 Task: Add 'smith@softage.net' to the Safe Senders list and export the list to a file.
Action: Mouse moved to (110, 65)
Screenshot: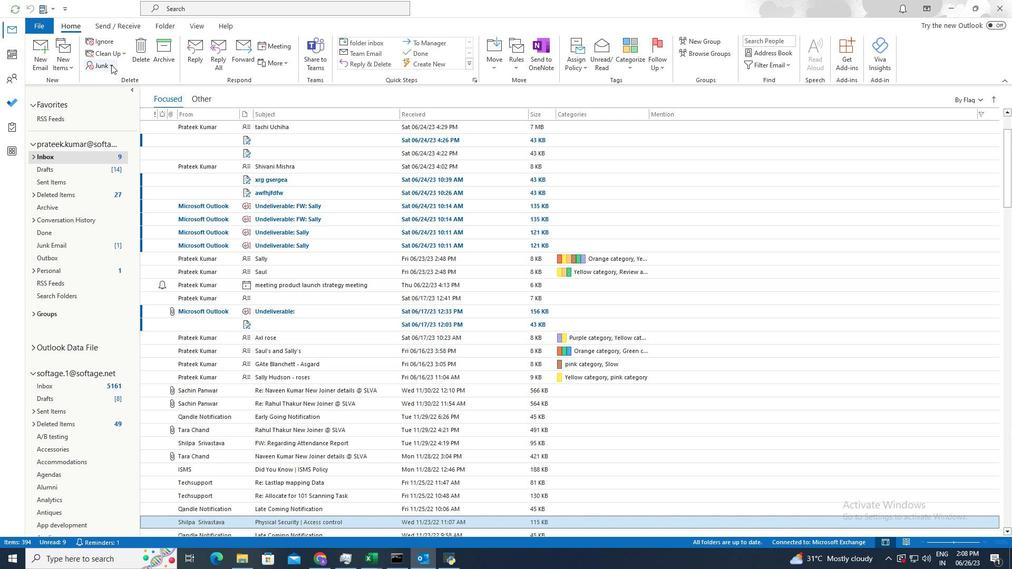 
Action: Mouse pressed left at (110, 65)
Screenshot: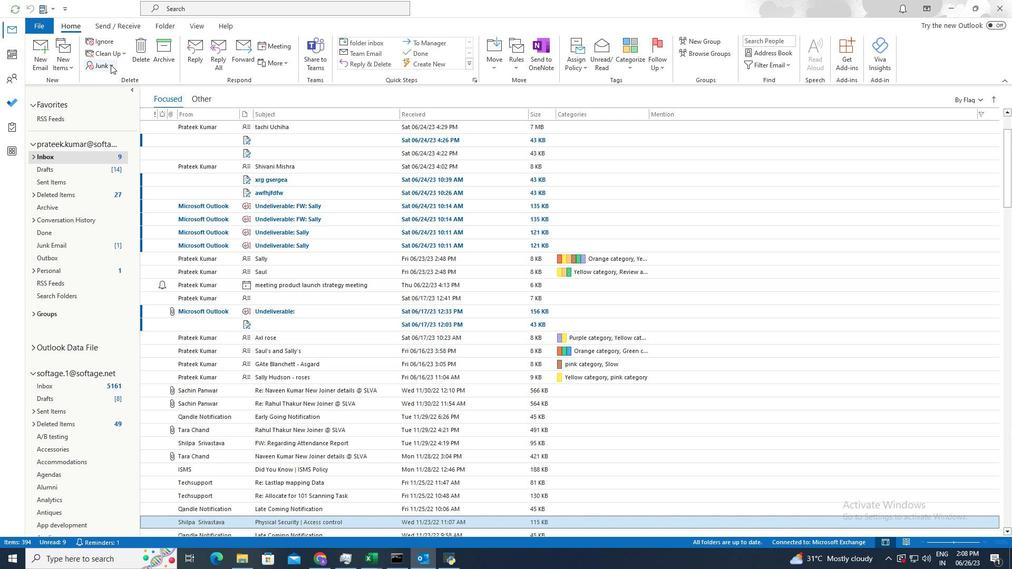 
Action: Mouse moved to (130, 155)
Screenshot: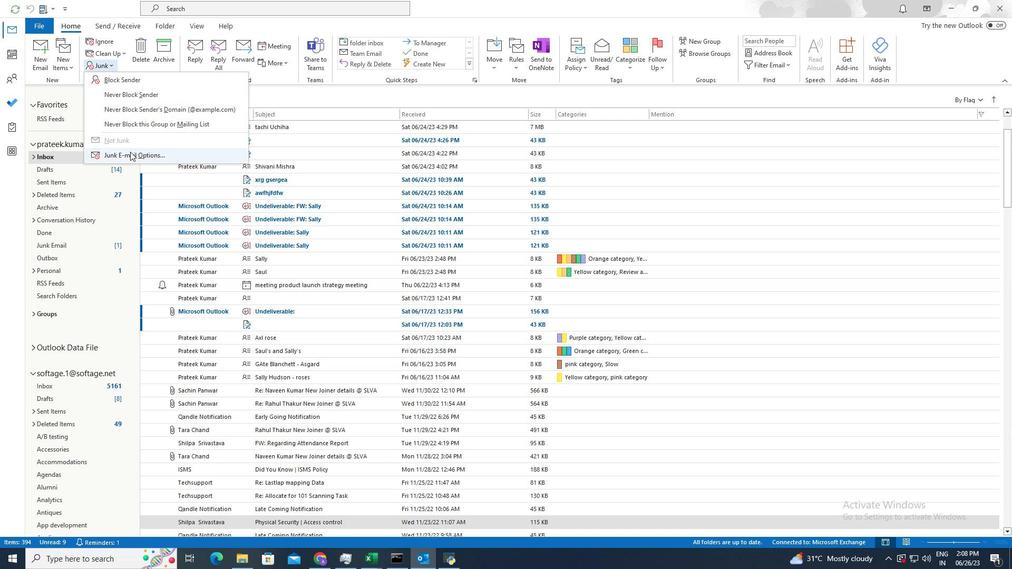 
Action: Mouse pressed left at (130, 155)
Screenshot: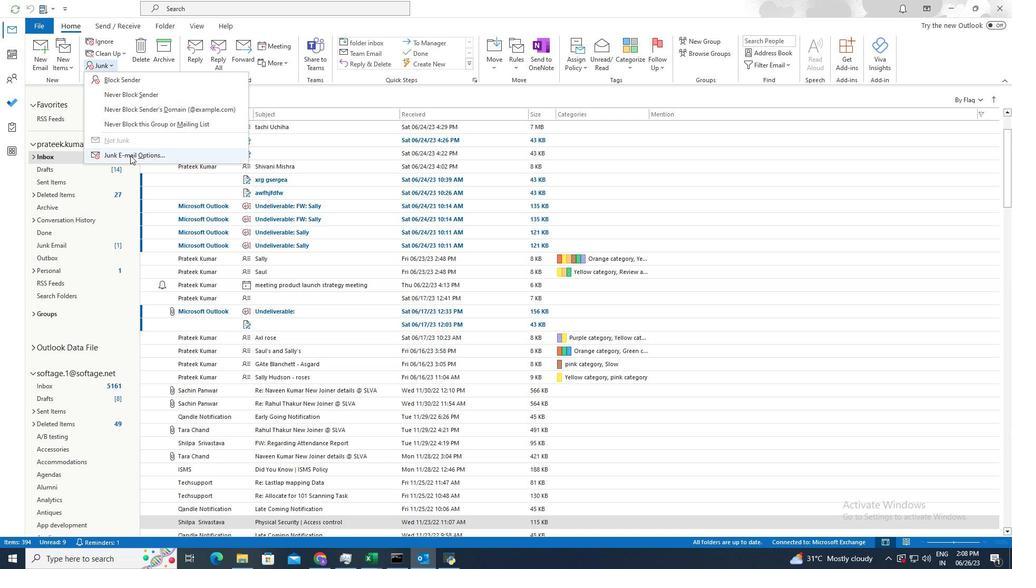 
Action: Mouse moved to (426, 258)
Screenshot: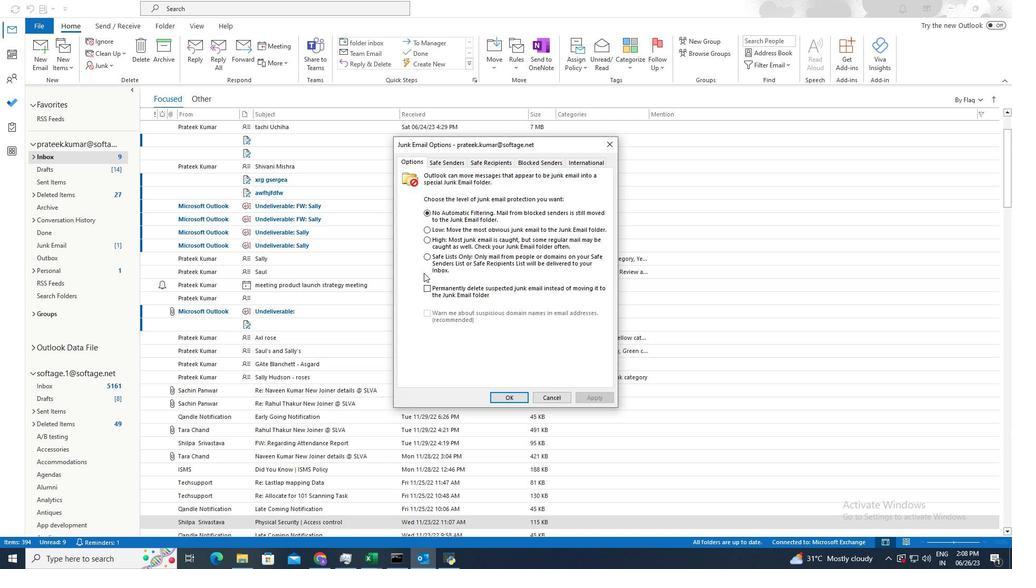 
Action: Mouse pressed left at (426, 258)
Screenshot: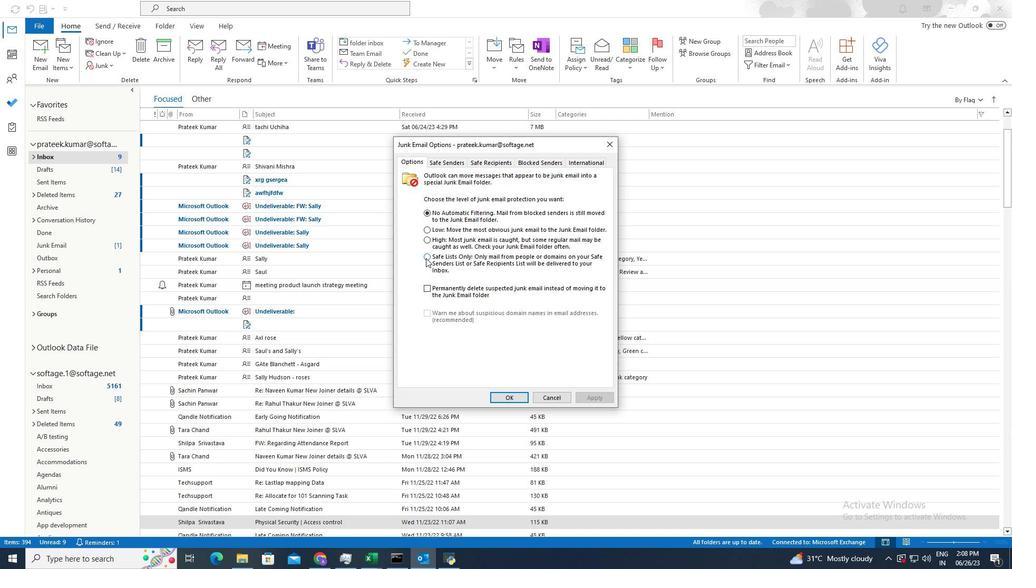 
Action: Mouse moved to (456, 163)
Screenshot: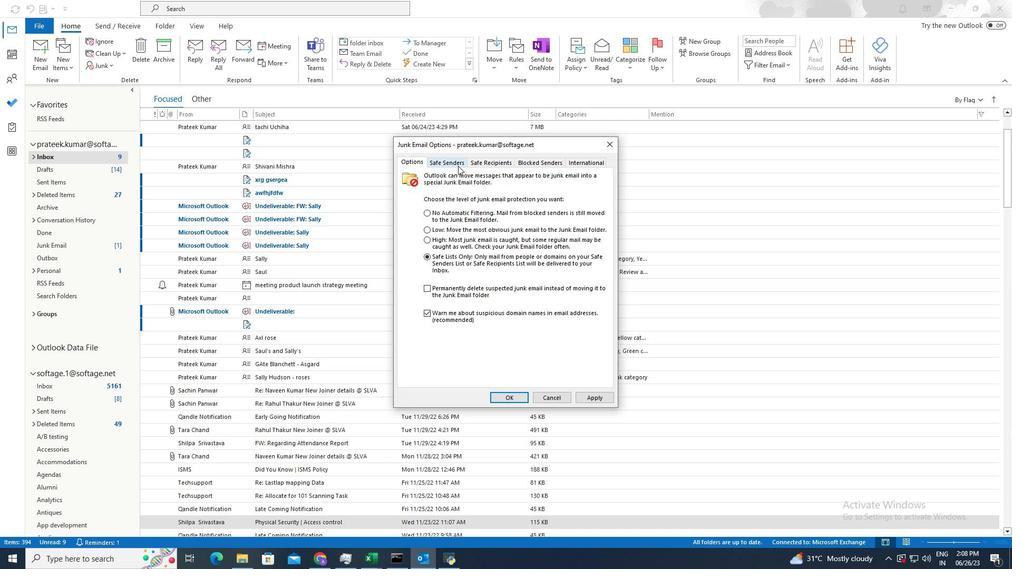 
Action: Mouse pressed left at (456, 163)
Screenshot: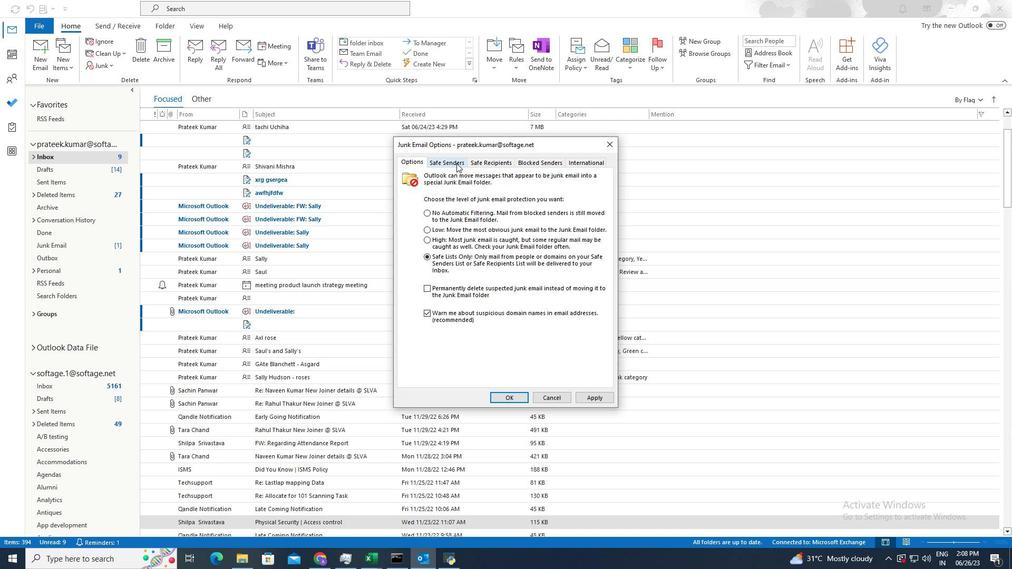 
Action: Mouse moved to (577, 203)
Screenshot: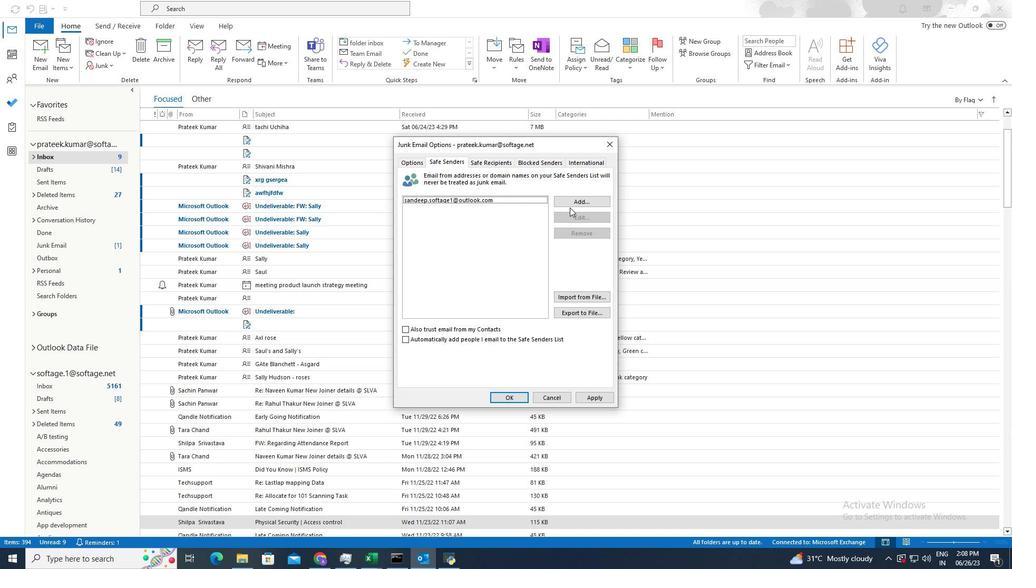 
Action: Mouse pressed left at (577, 203)
Screenshot: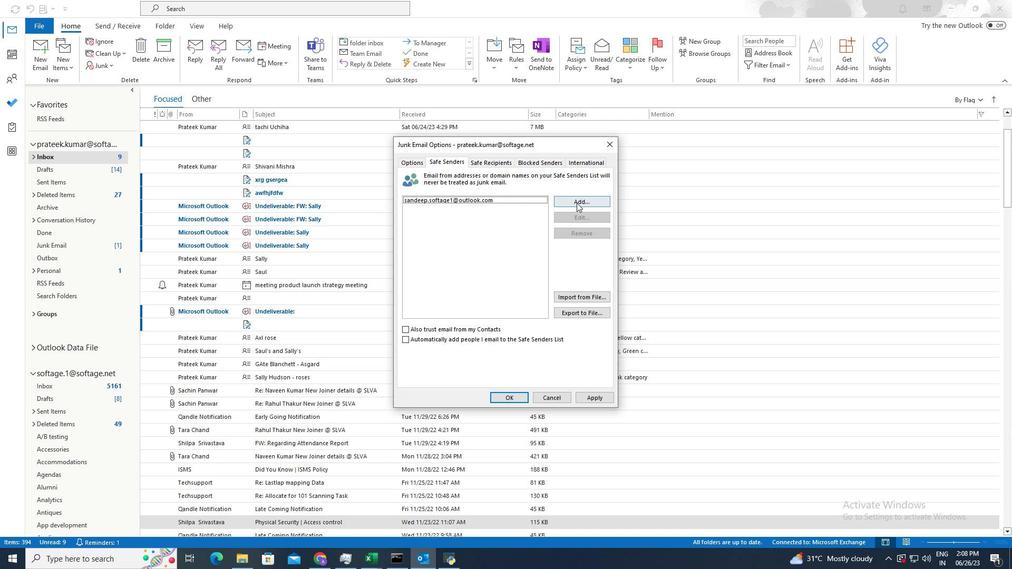 
Action: Mouse moved to (576, 201)
Screenshot: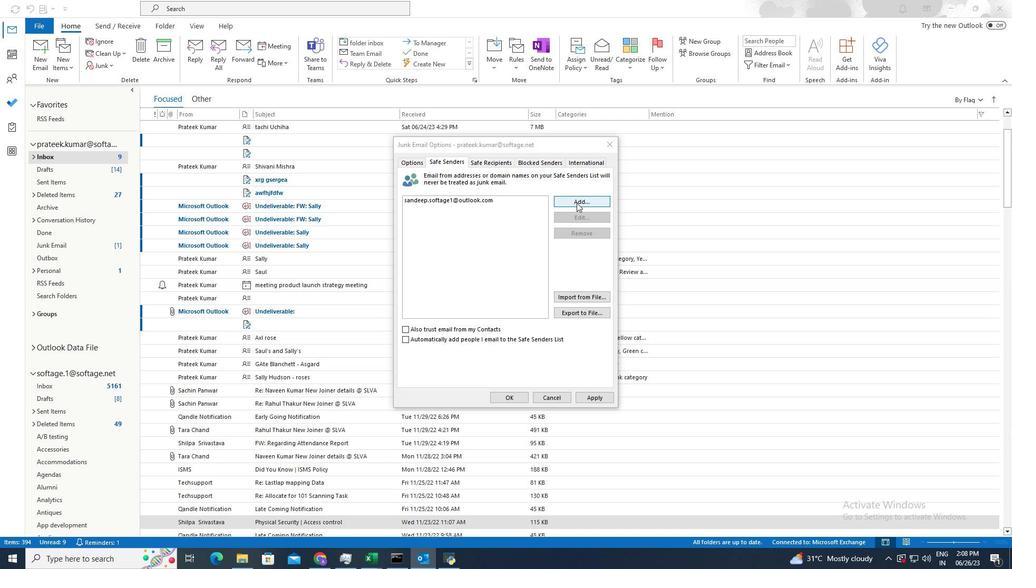 
Action: Key pressed smith.<Key.shift>@softage.net
Screenshot: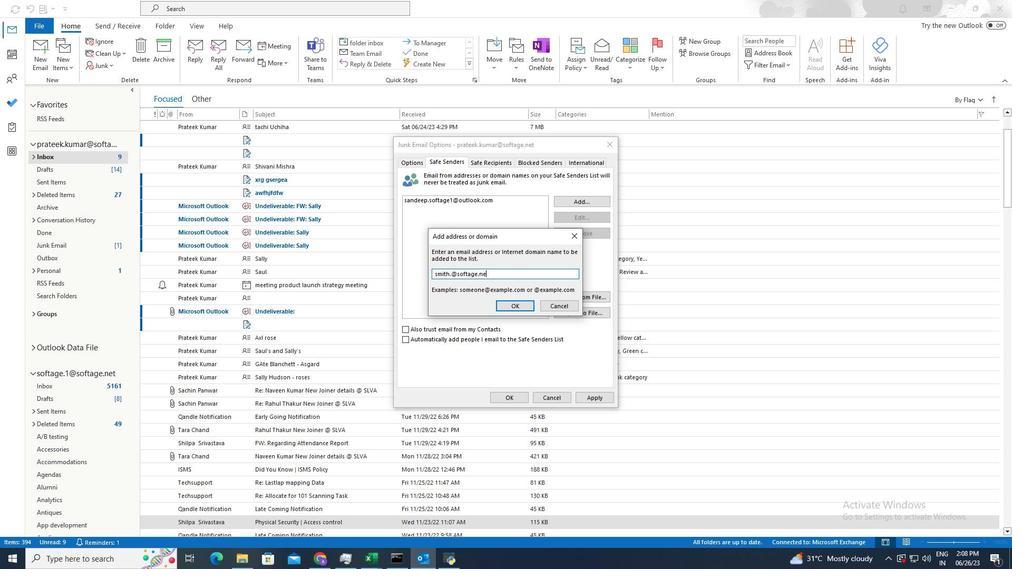 
Action: Mouse moved to (530, 303)
Screenshot: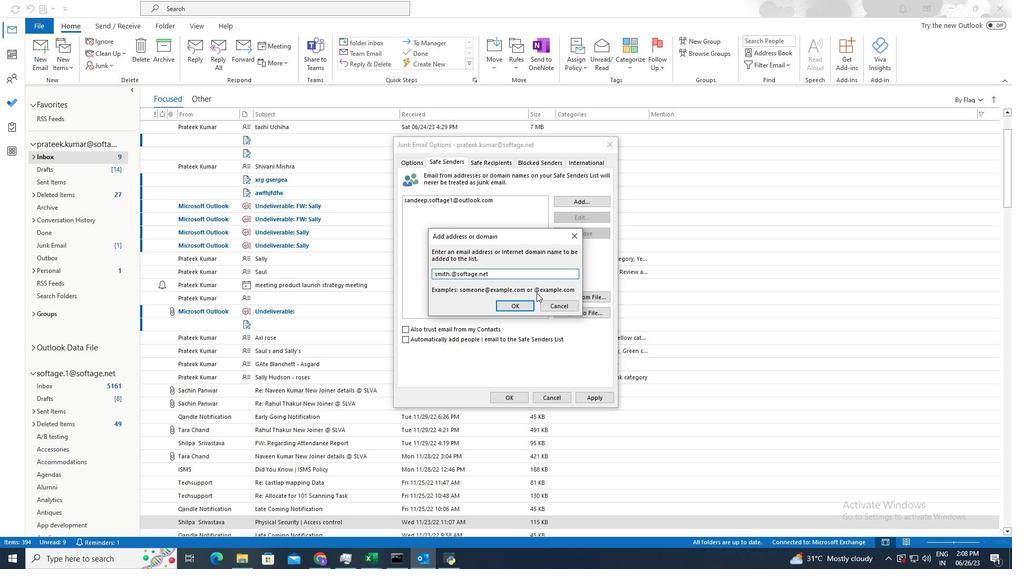 
Action: Mouse pressed left at (530, 303)
Screenshot: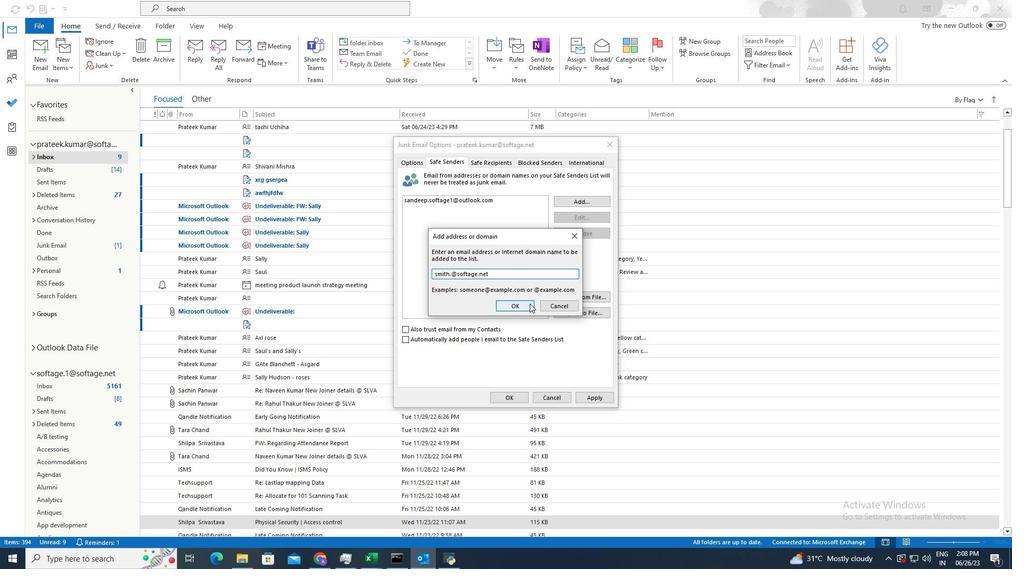 
Action: Mouse moved to (437, 338)
Screenshot: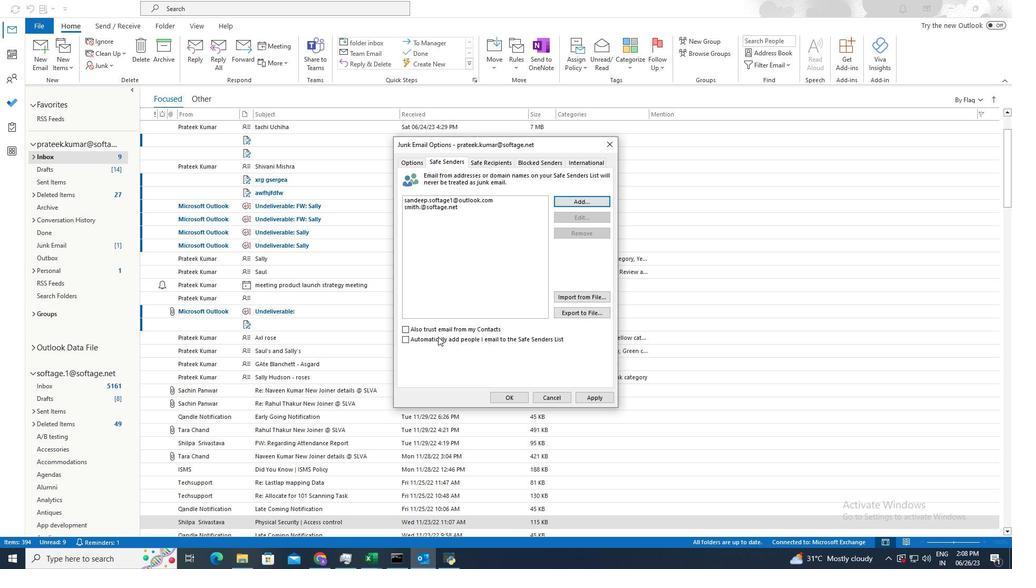 
Action: Mouse pressed left at (437, 338)
Screenshot: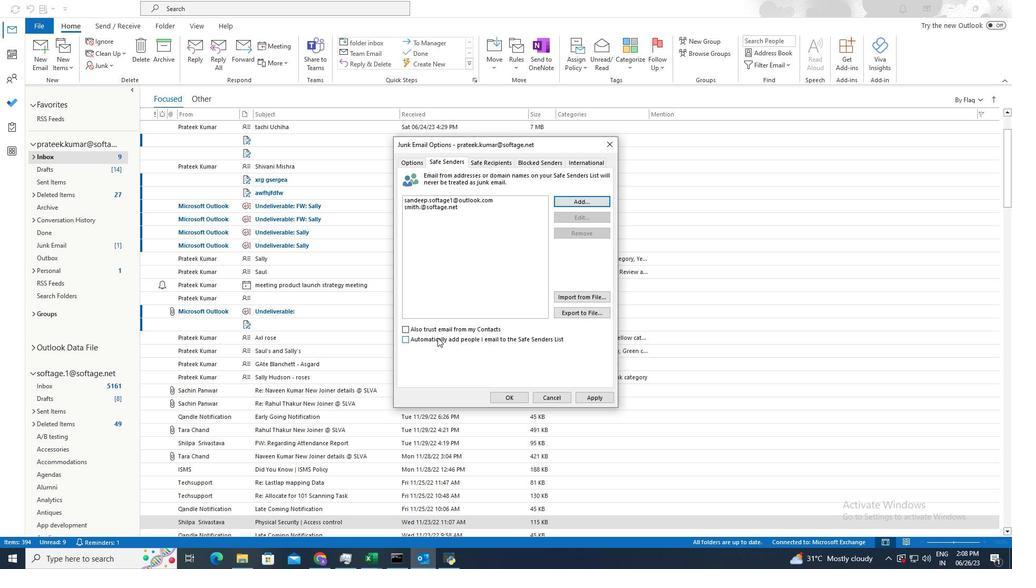 
Action: Mouse moved to (581, 314)
Screenshot: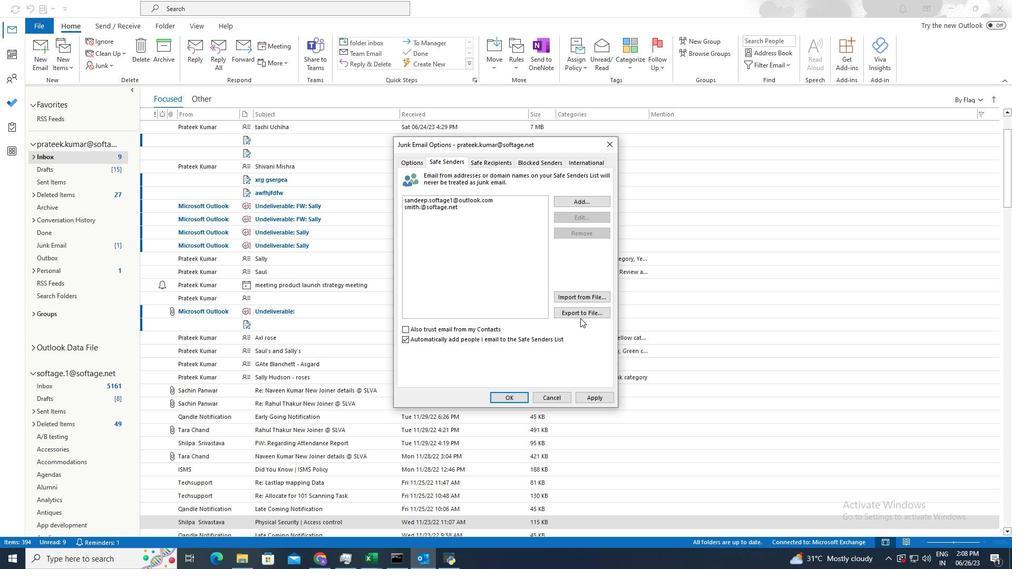 
Action: Mouse pressed left at (581, 314)
Screenshot: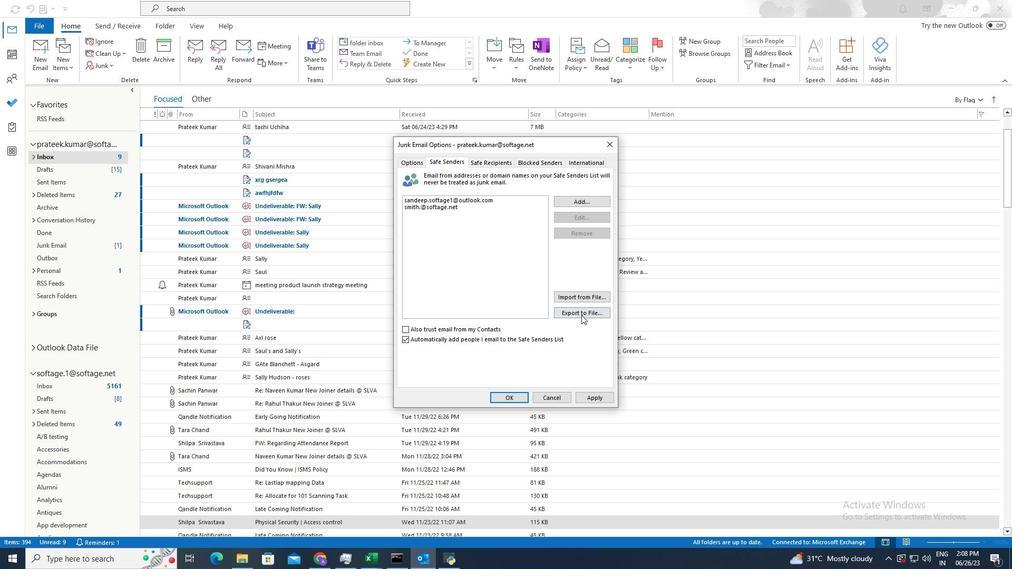 
Action: Mouse moved to (531, 230)
Screenshot: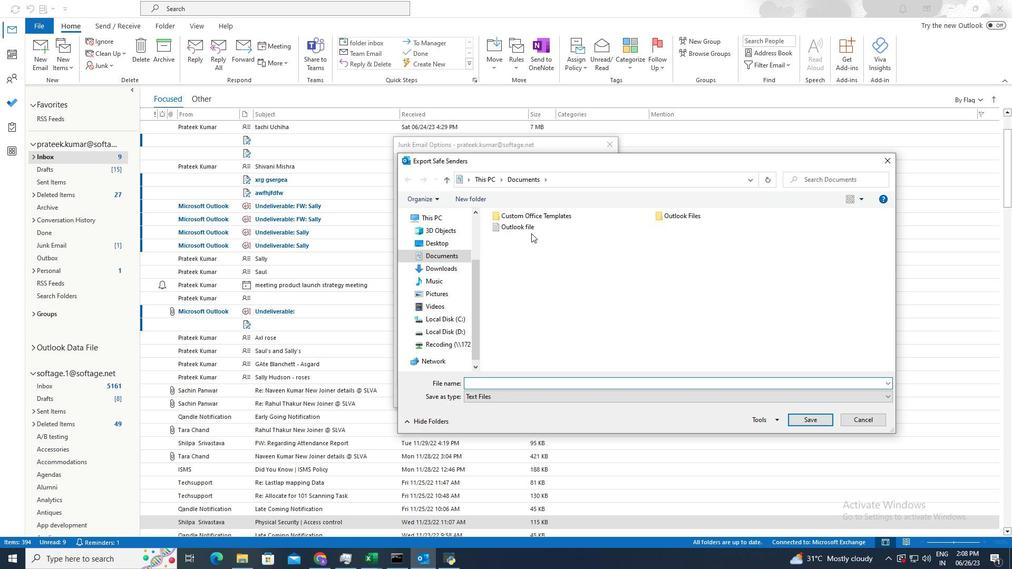
Action: Mouse pressed left at (531, 230)
Screenshot: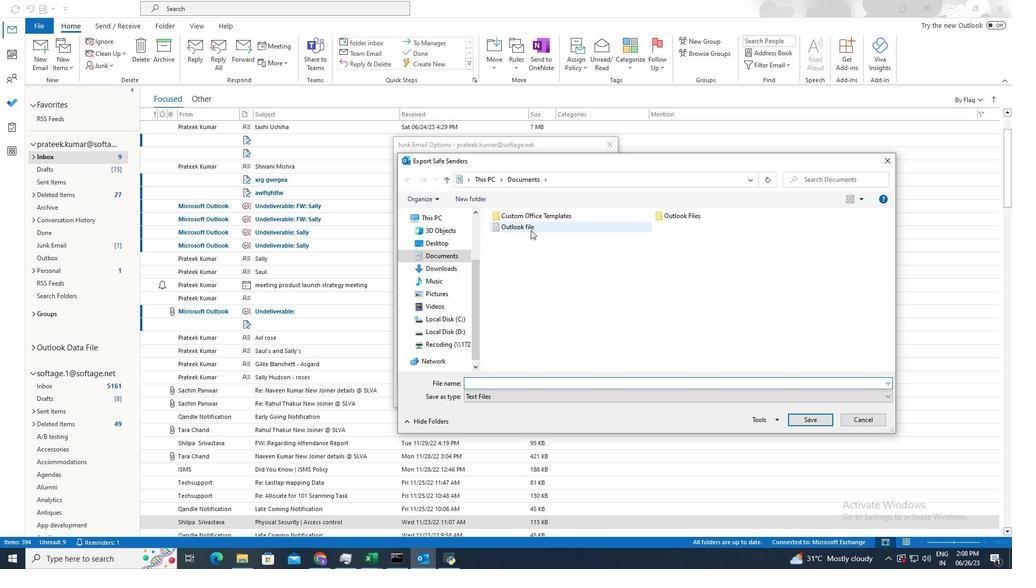 
Action: Mouse moved to (804, 417)
Screenshot: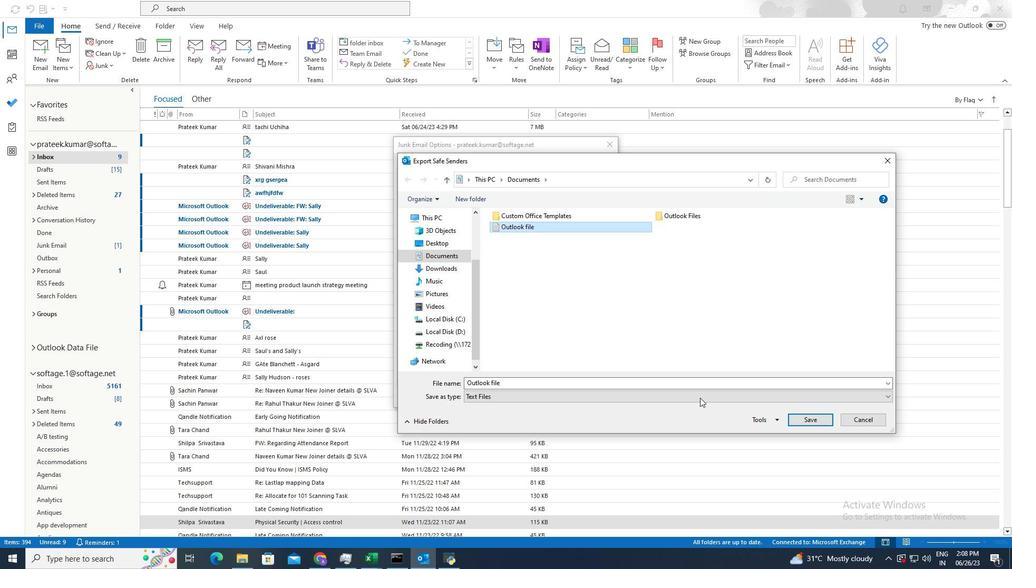 
Action: Mouse pressed left at (804, 417)
Screenshot: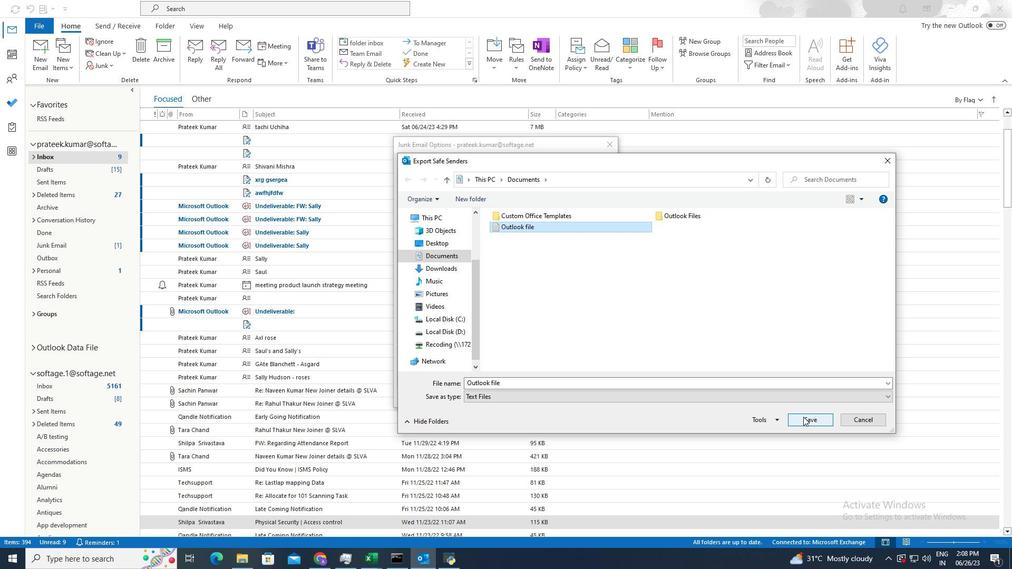 
Action: Mouse moved to (533, 280)
Screenshot: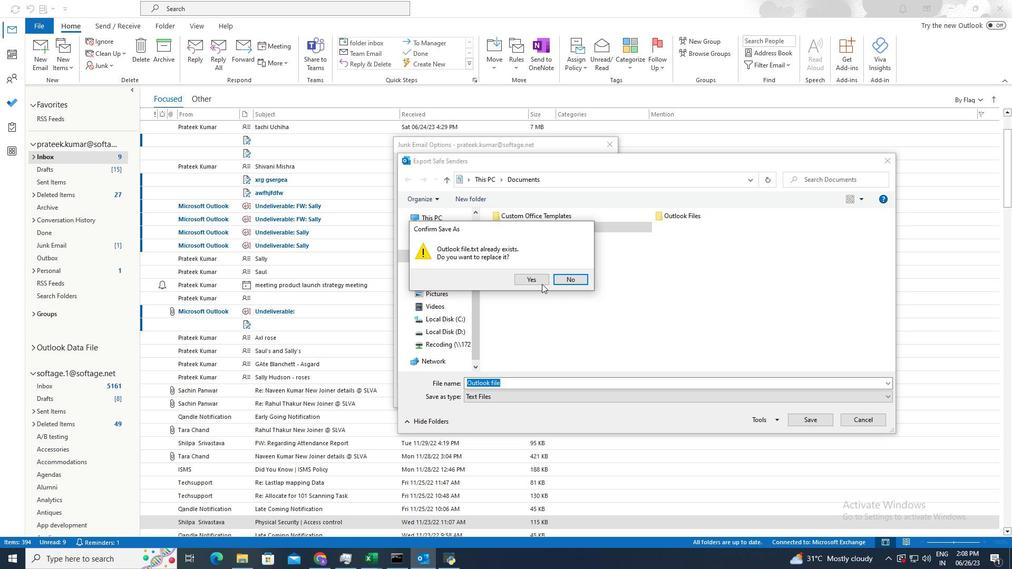 
Action: Mouse pressed left at (533, 280)
Screenshot: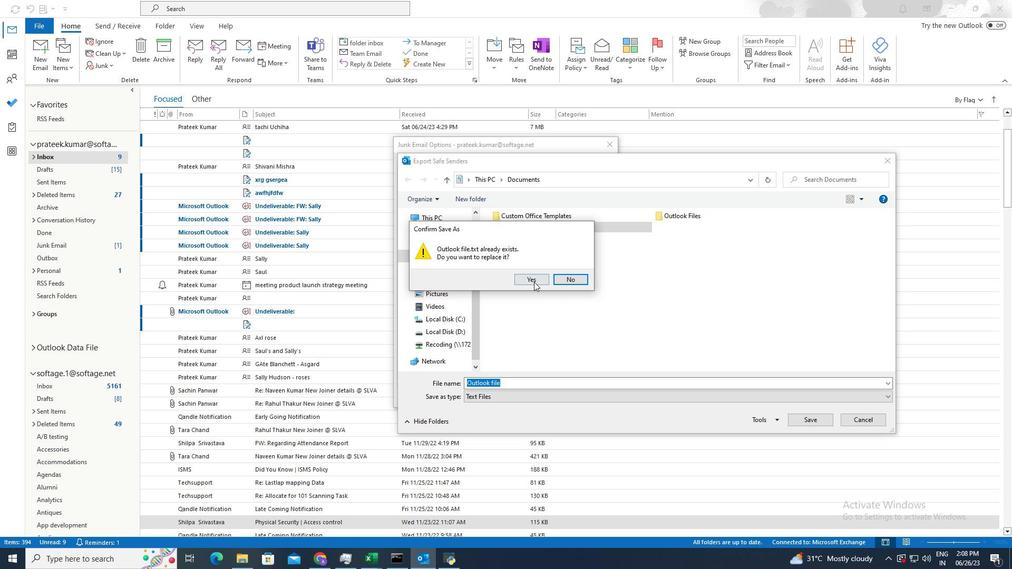 
Action: Mouse moved to (596, 399)
Screenshot: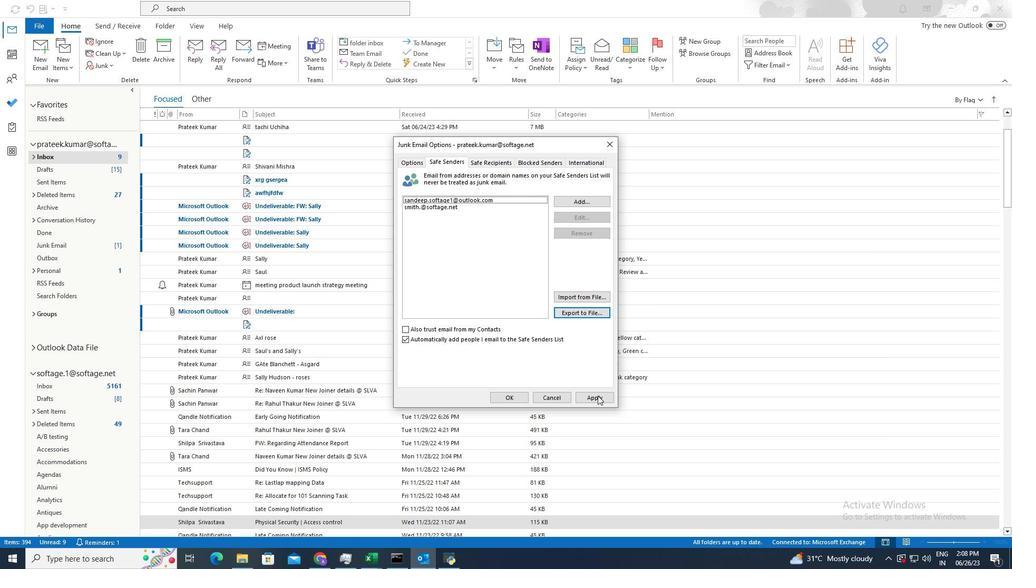 
Action: Mouse pressed left at (596, 399)
Screenshot: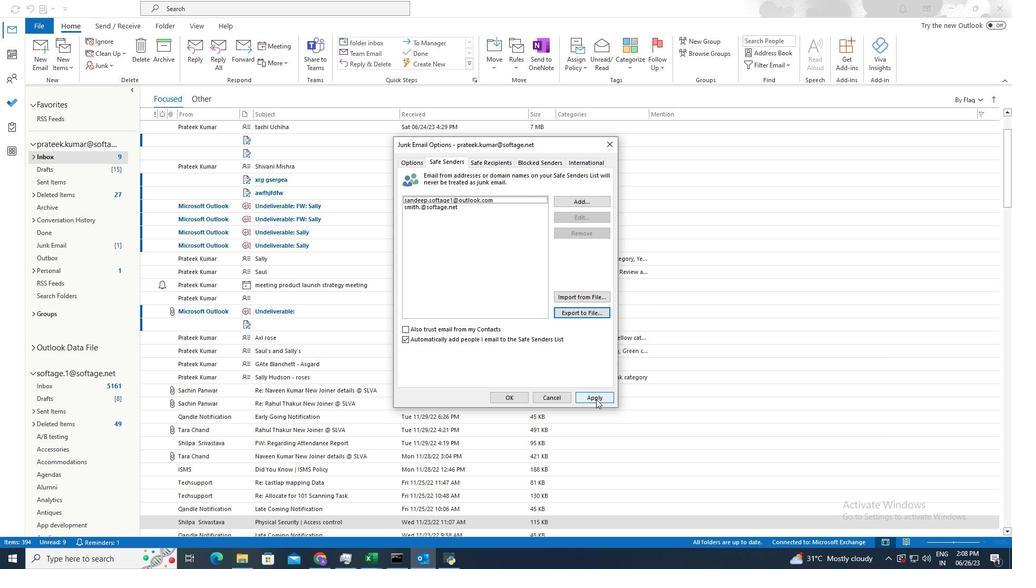 
Action: Mouse moved to (504, 395)
Screenshot: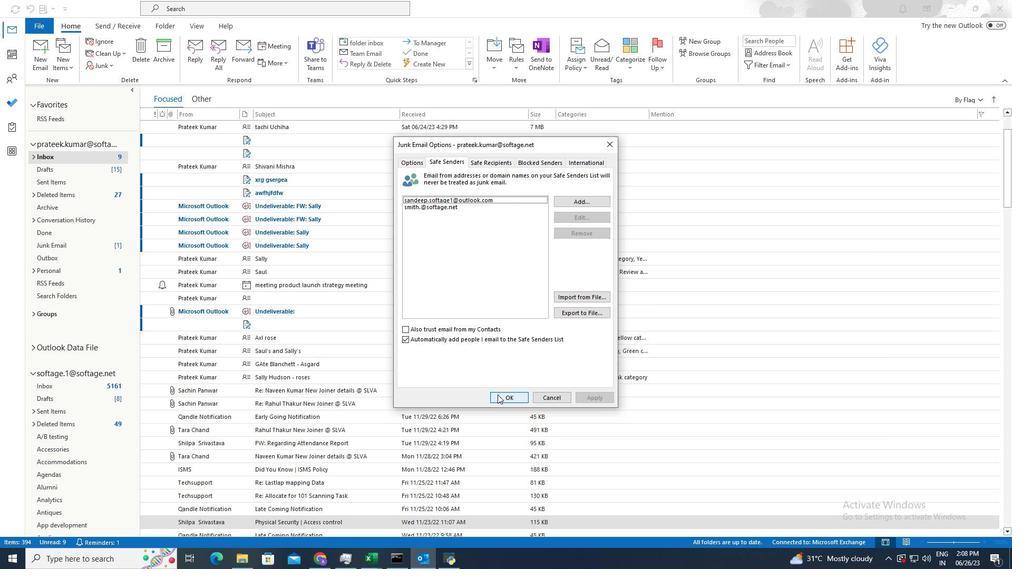 
Action: Mouse pressed left at (504, 395)
Screenshot: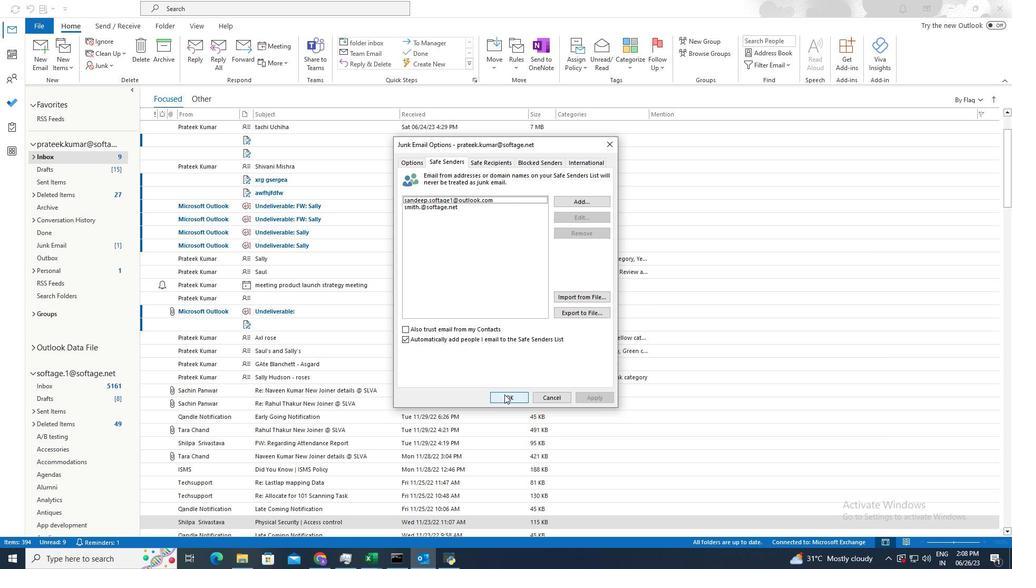
